 Task: Check the starred topics in explore.
Action: Mouse moved to (174, 127)
Screenshot: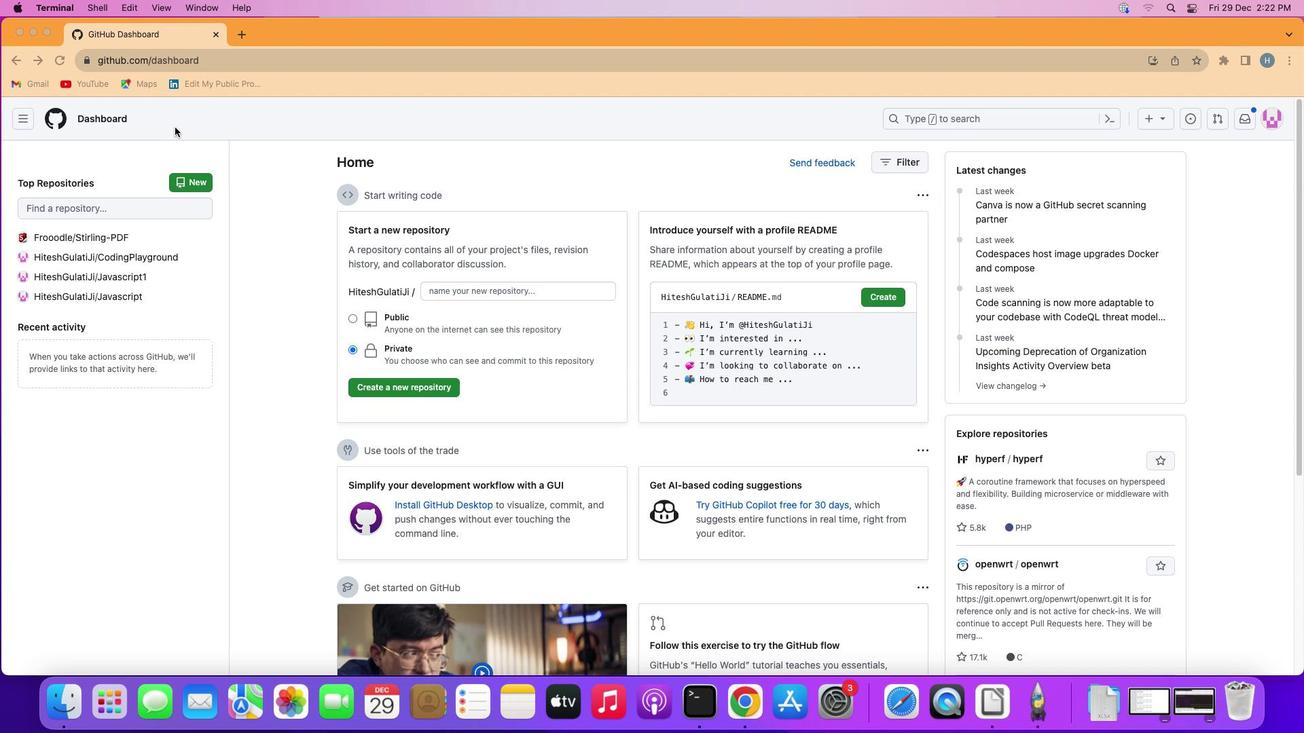 
Action: Mouse pressed left at (174, 127)
Screenshot: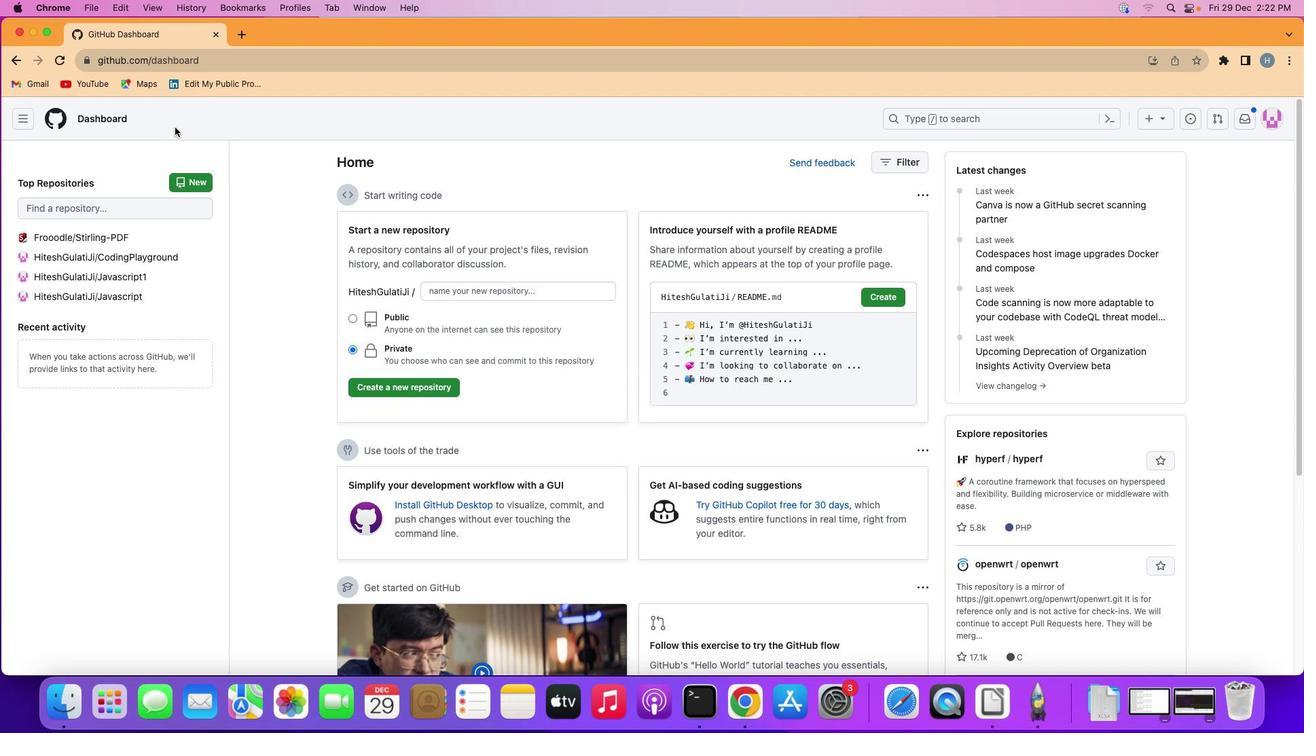 
Action: Mouse moved to (15, 115)
Screenshot: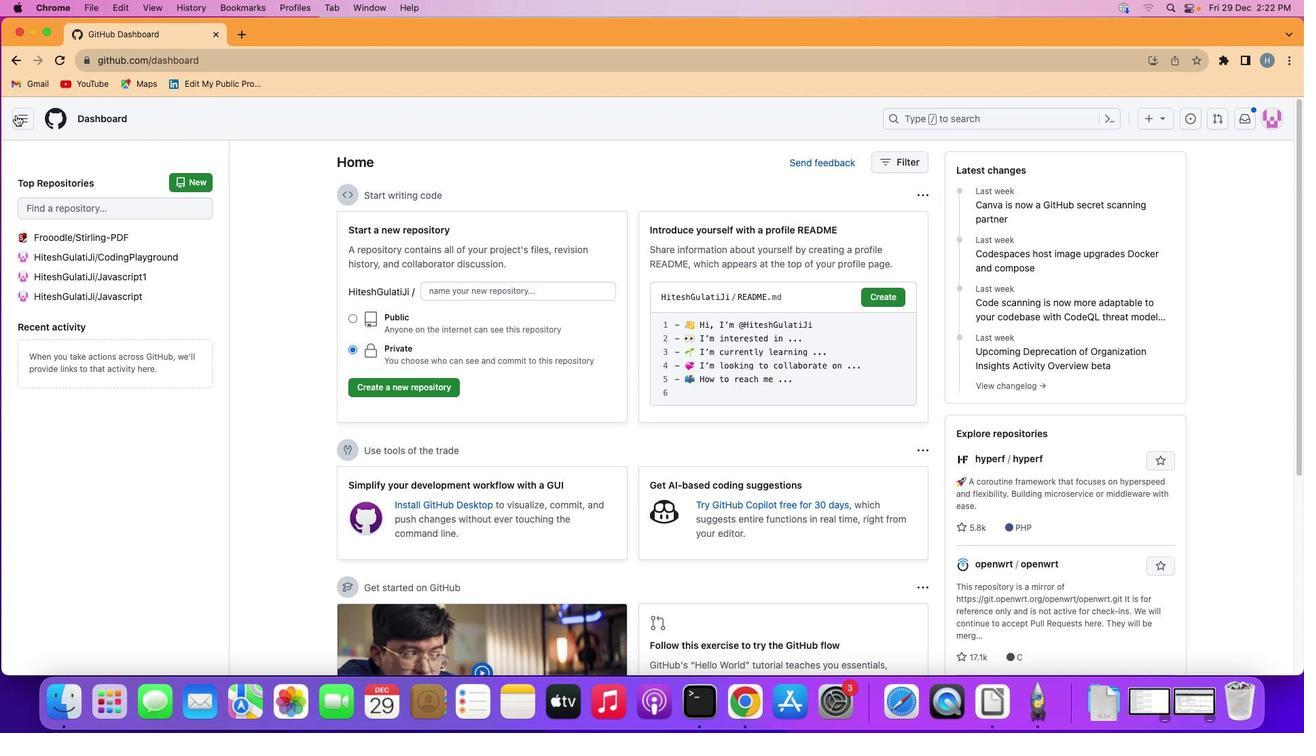
Action: Mouse pressed left at (15, 115)
Screenshot: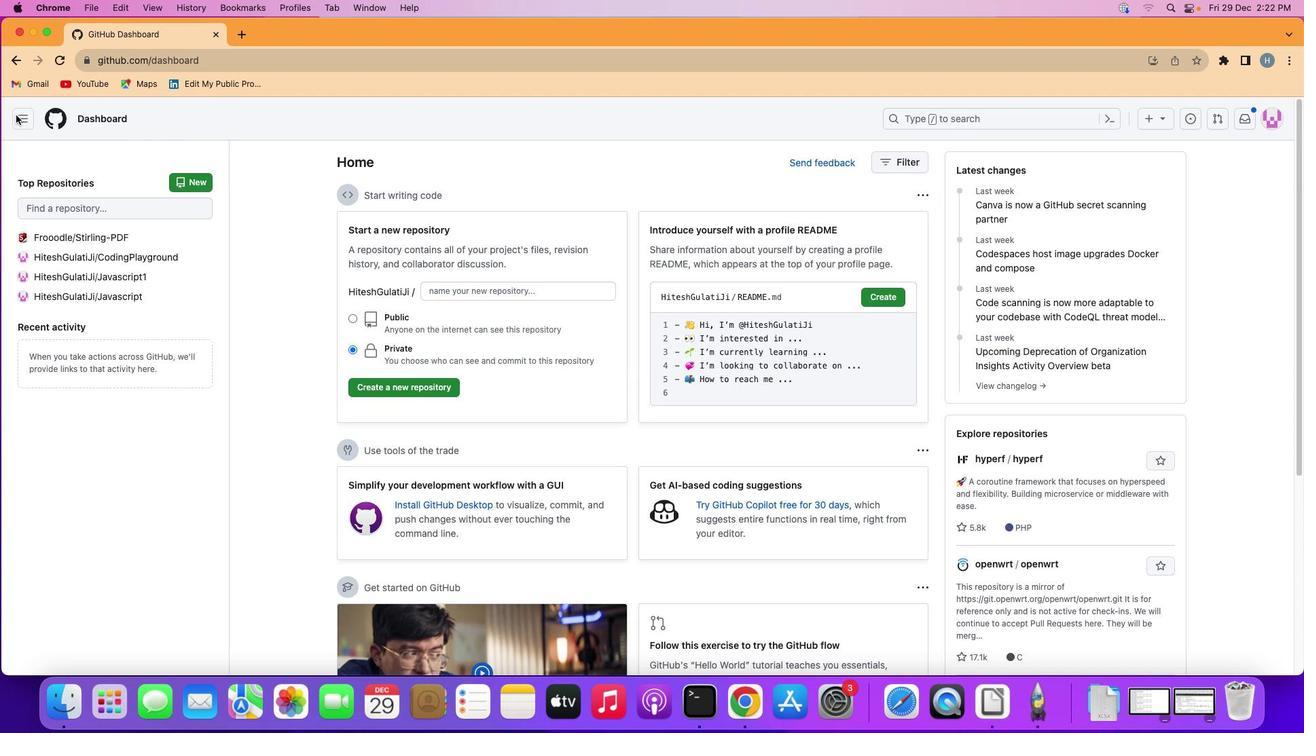 
Action: Mouse moved to (94, 290)
Screenshot: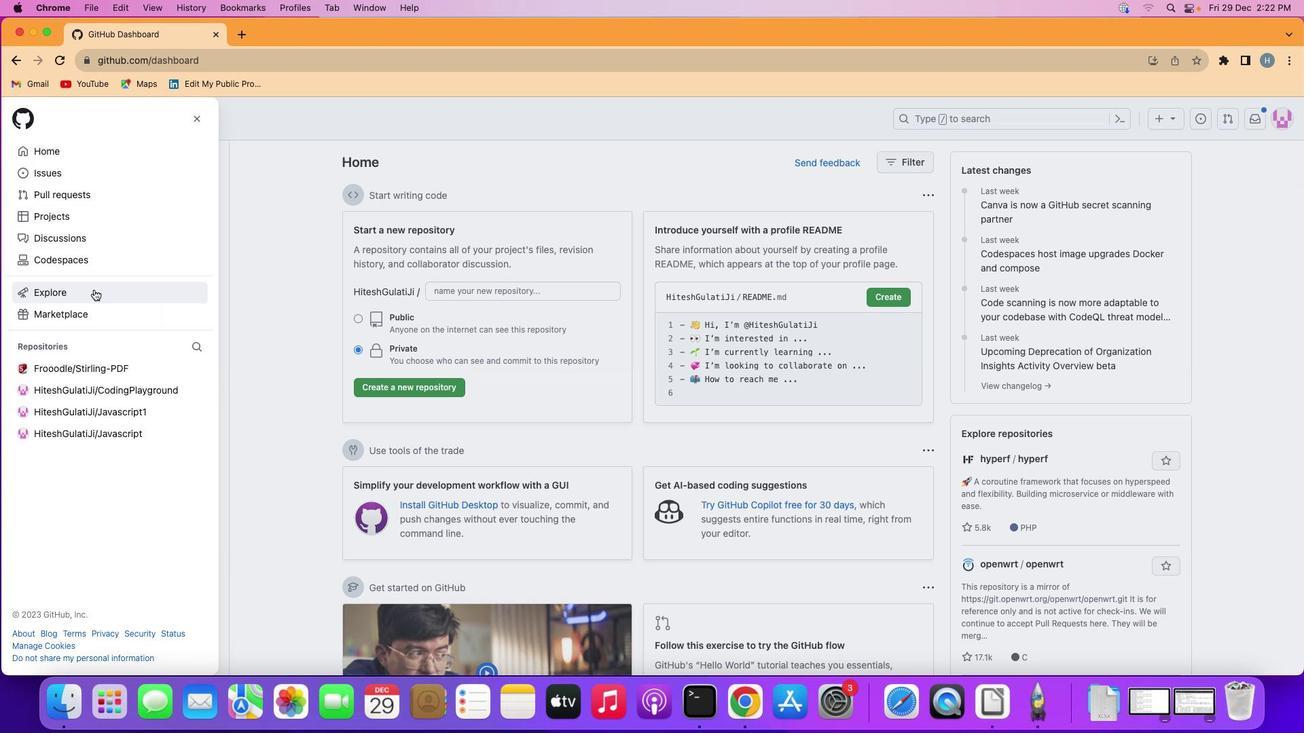 
Action: Mouse pressed left at (94, 290)
Screenshot: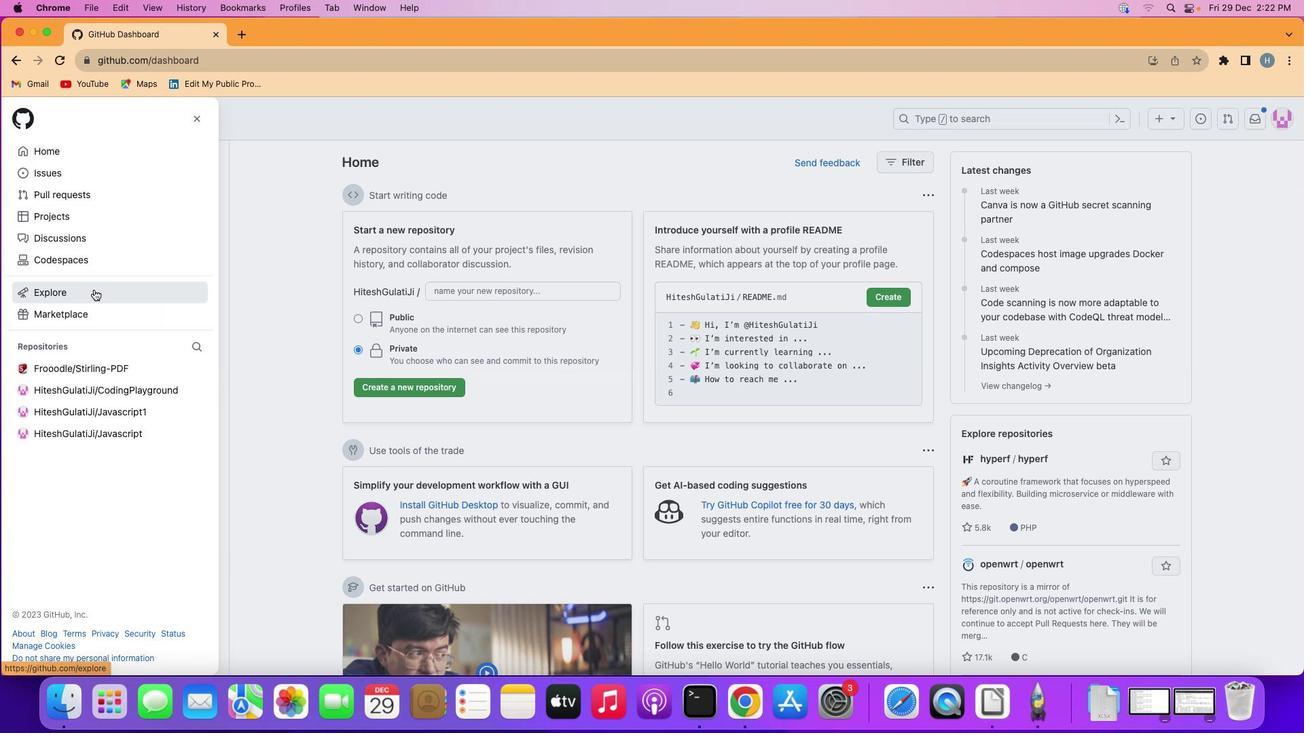 
Action: Mouse moved to (287, 289)
Screenshot: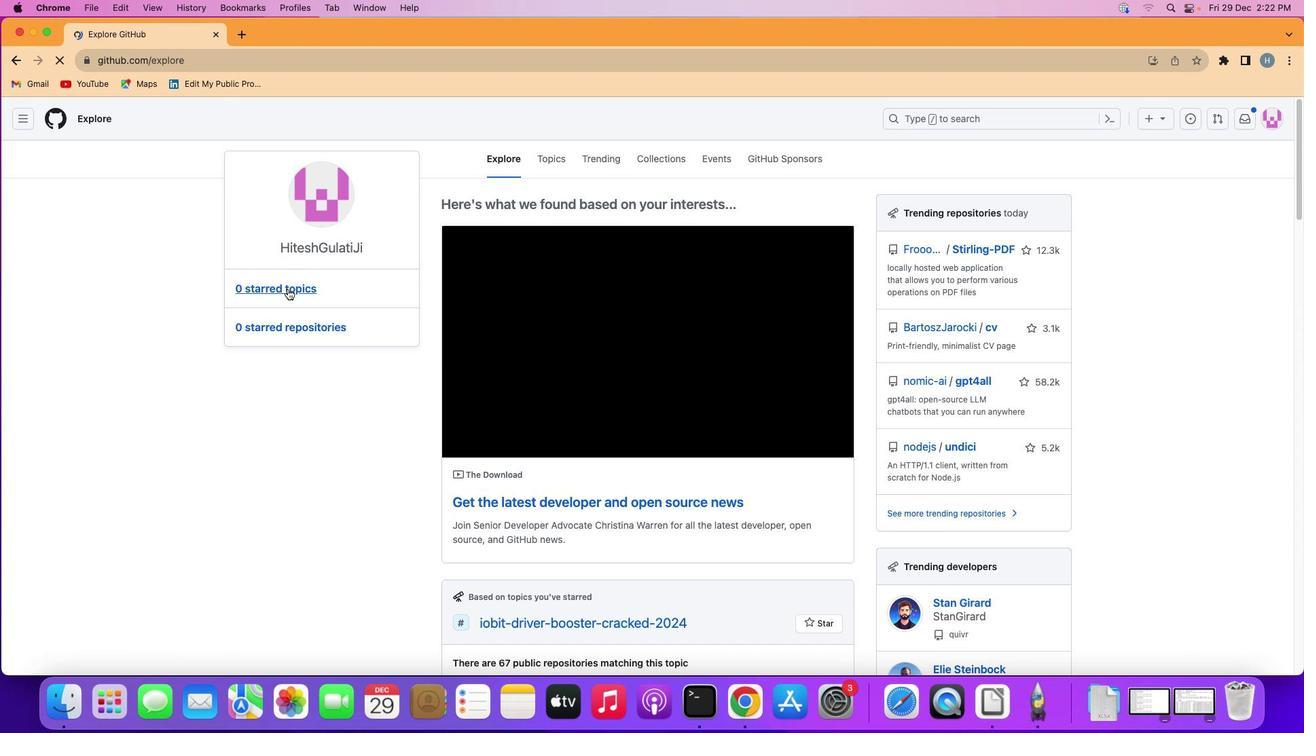 
Action: Mouse pressed left at (287, 289)
Screenshot: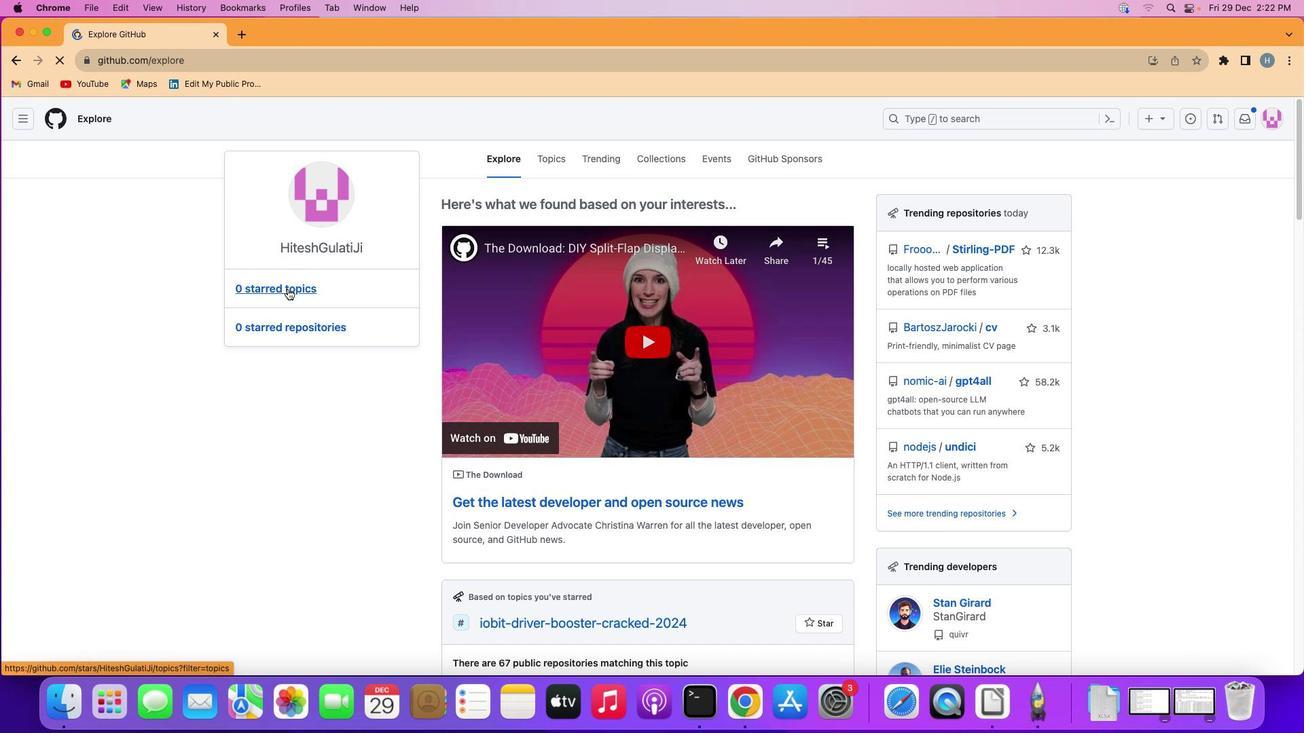 
Action: Mouse moved to (527, 457)
Screenshot: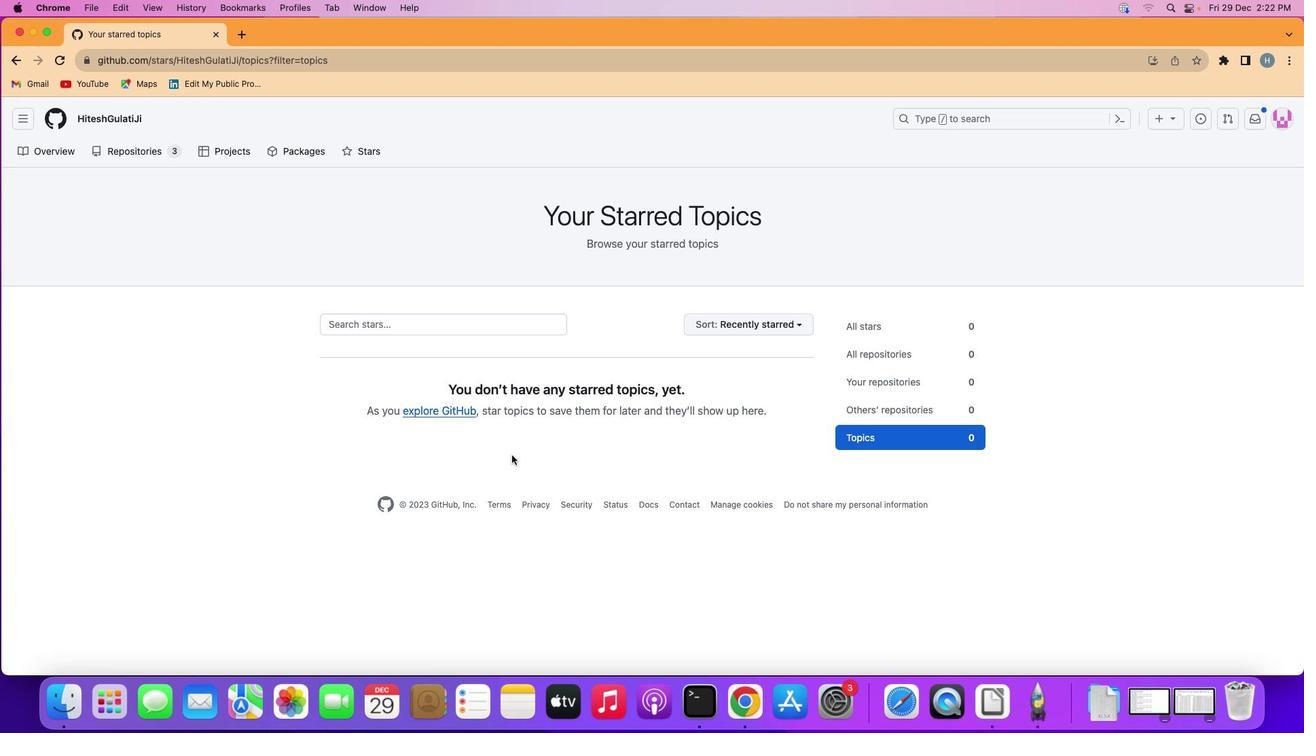 
